 Task: Add Tbj Gourmet Deep South Tomato Jam to the cart.
Action: Mouse moved to (694, 253)
Screenshot: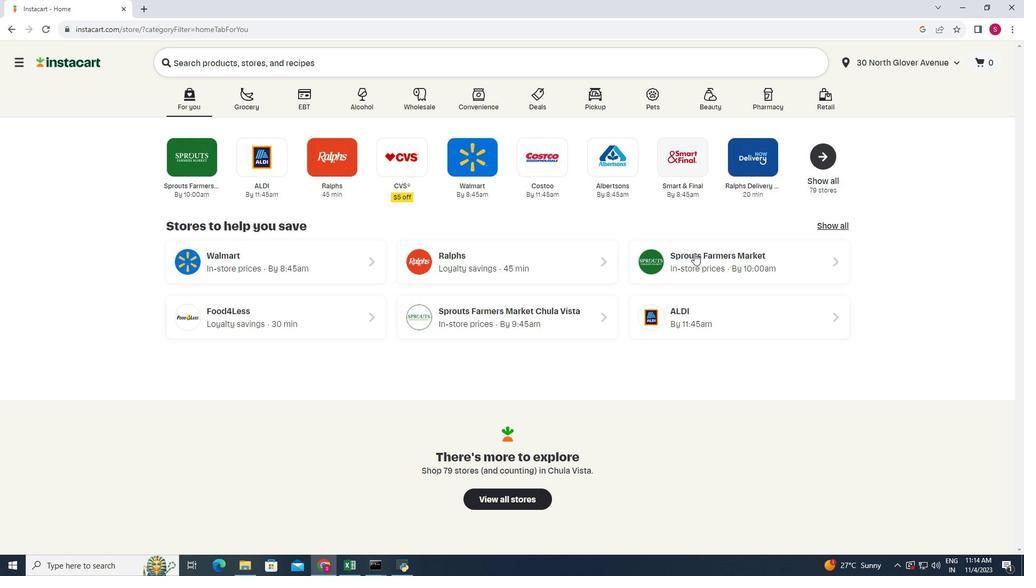 
Action: Mouse pressed left at (694, 253)
Screenshot: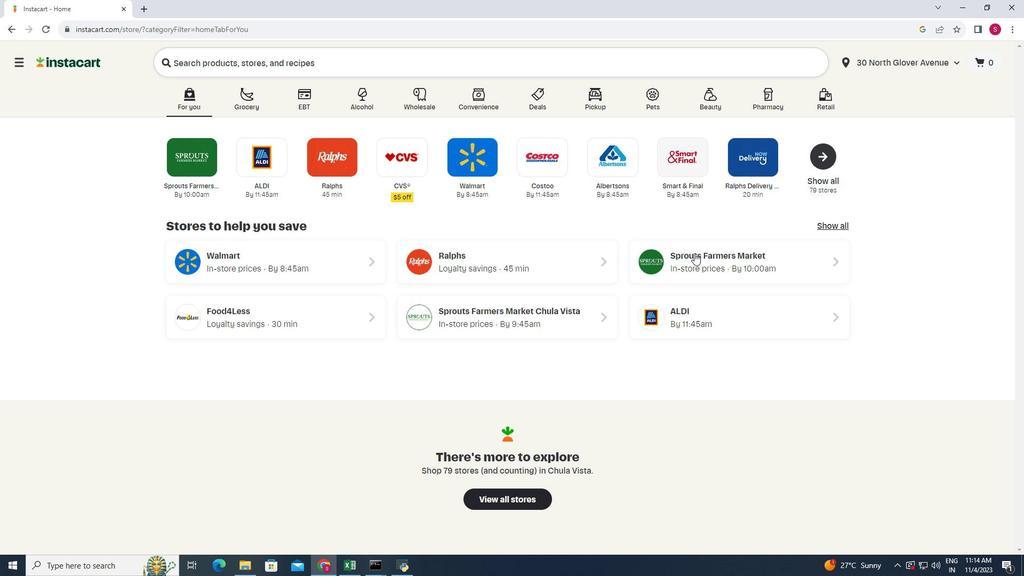 
Action: Mouse moved to (68, 371)
Screenshot: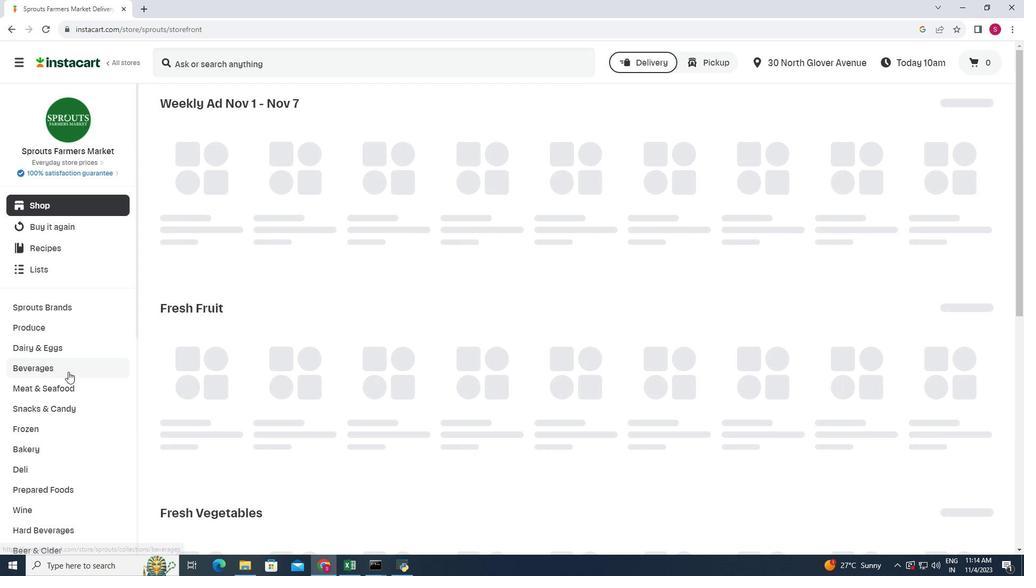 
Action: Mouse scrolled (68, 371) with delta (0, 0)
Screenshot: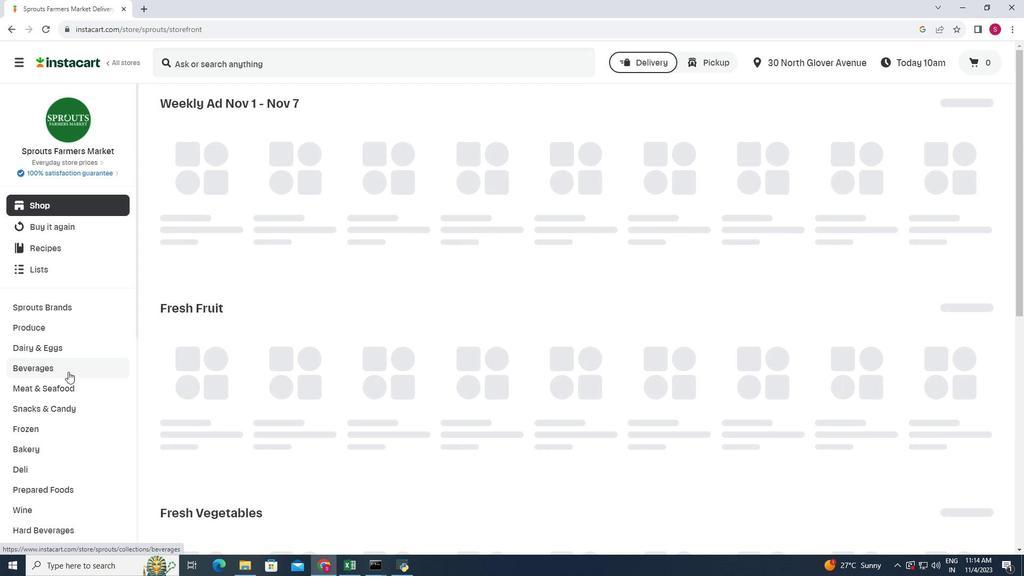 
Action: Mouse moved to (73, 372)
Screenshot: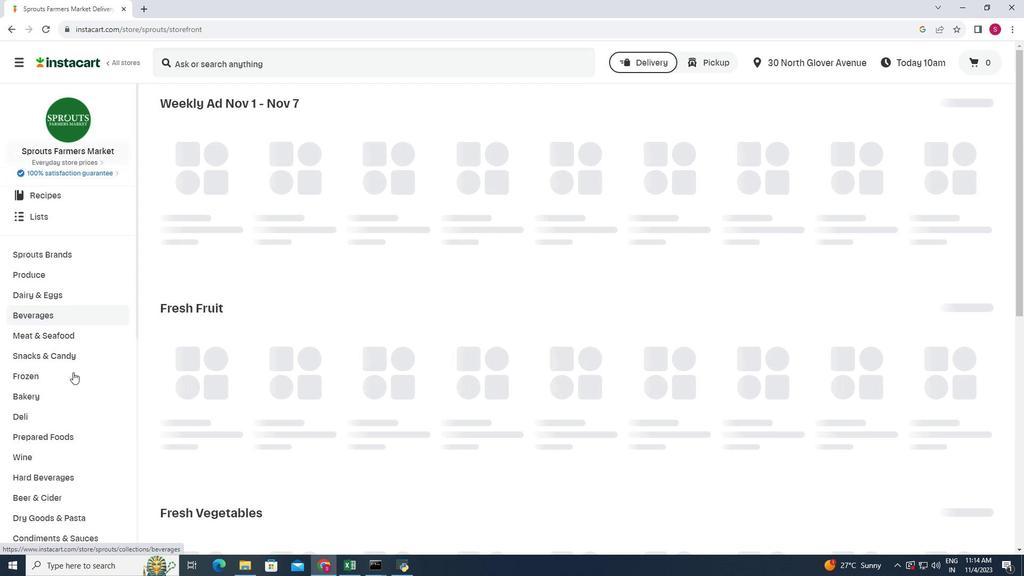 
Action: Mouse scrolled (73, 371) with delta (0, 0)
Screenshot: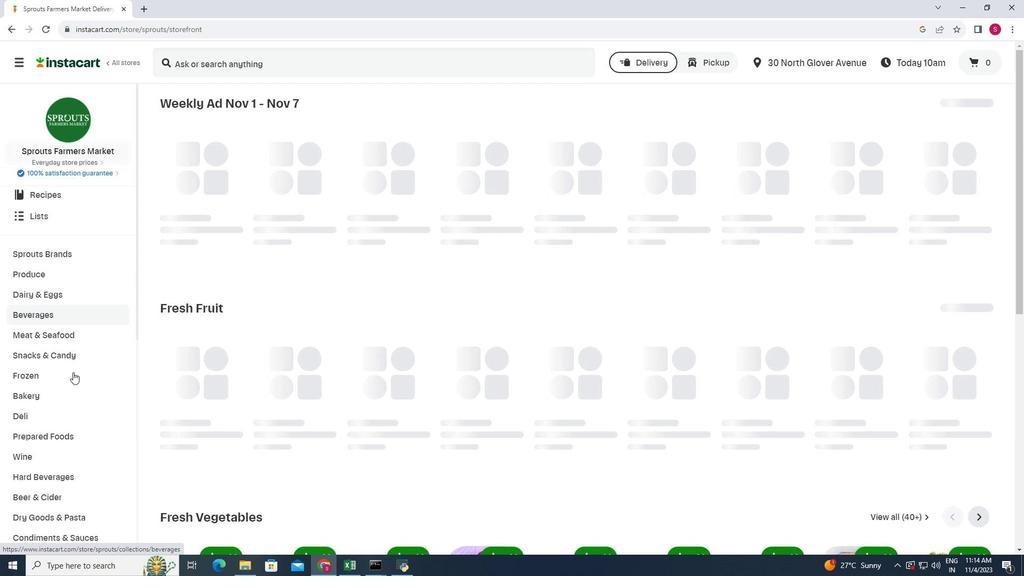 
Action: Mouse moved to (73, 372)
Screenshot: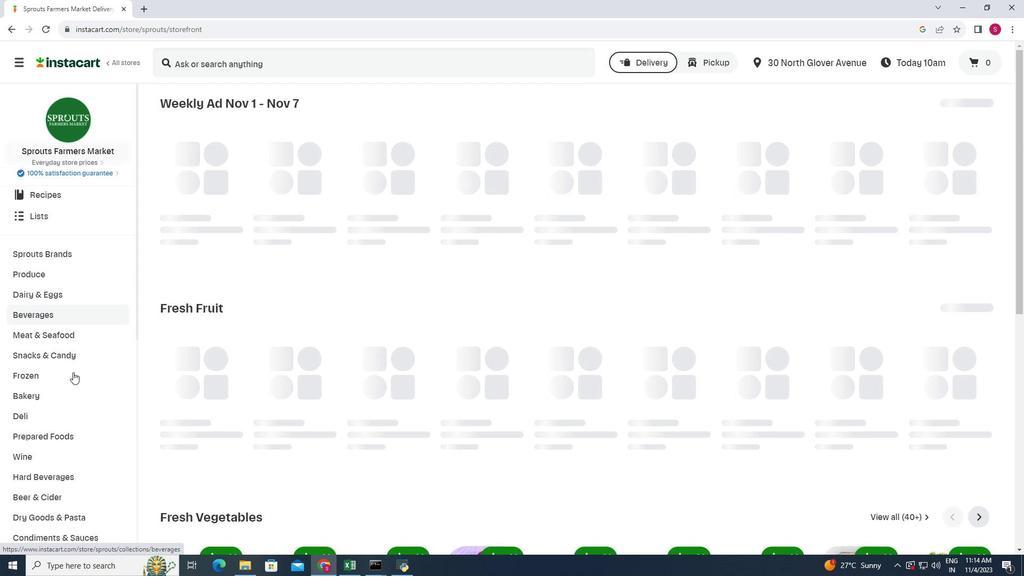 
Action: Mouse scrolled (73, 371) with delta (0, 0)
Screenshot: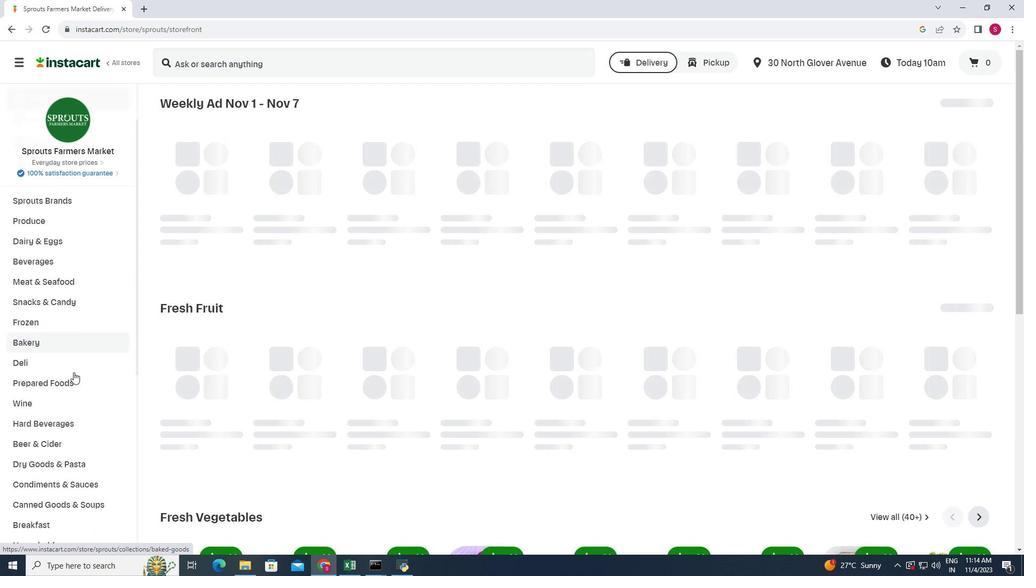 
Action: Mouse moved to (41, 469)
Screenshot: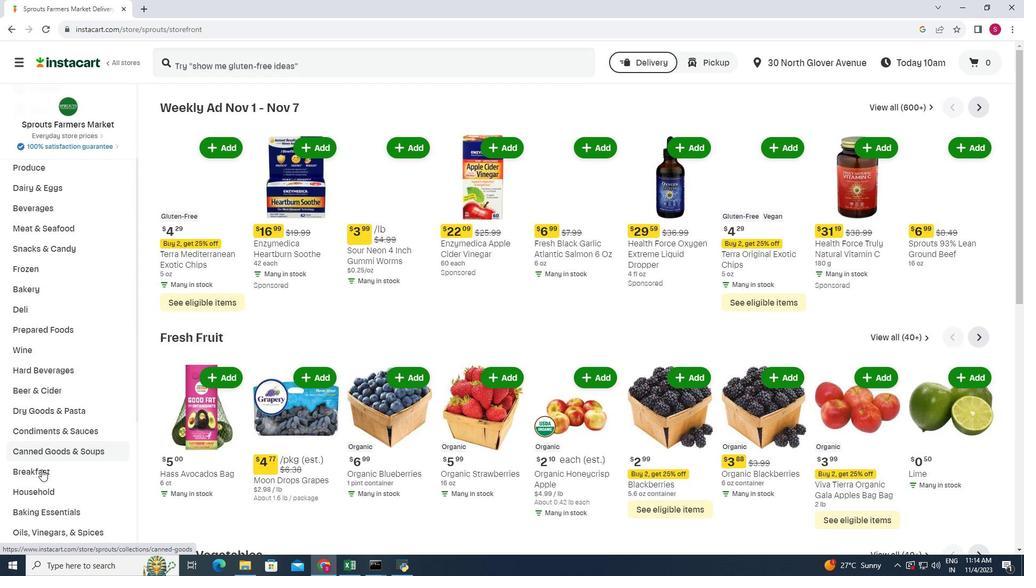 
Action: Mouse pressed left at (41, 469)
Screenshot: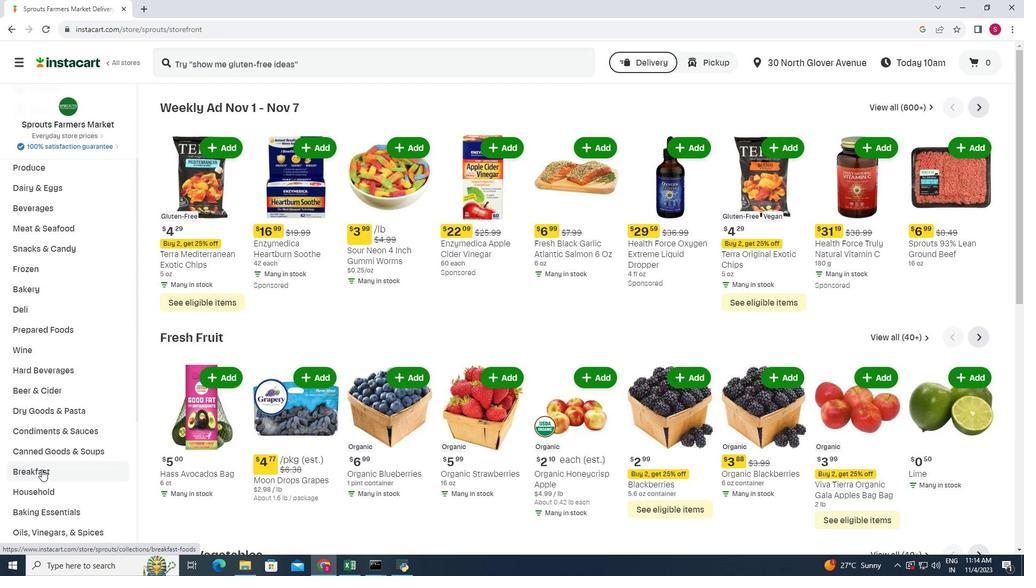 
Action: Mouse moved to (654, 133)
Screenshot: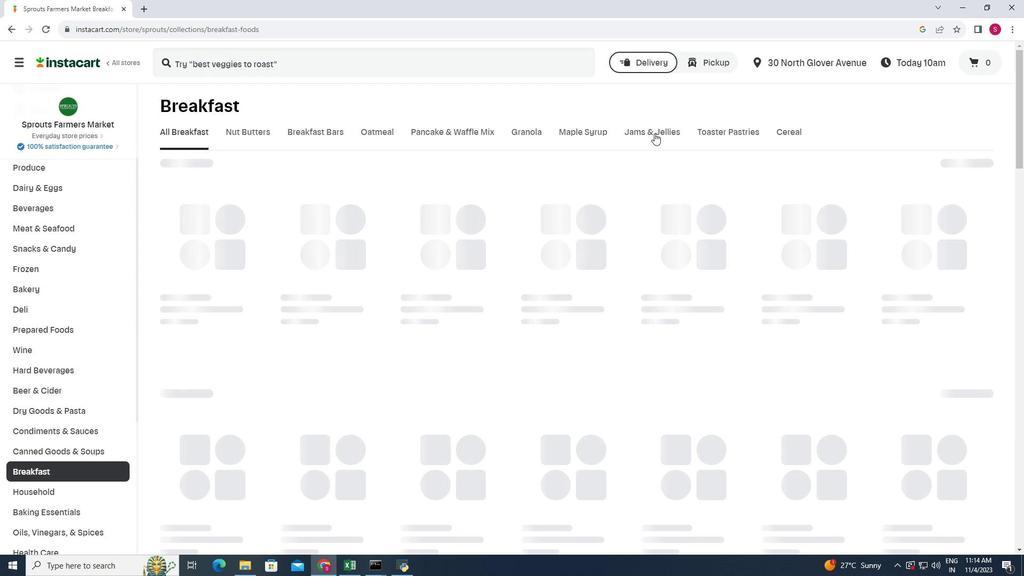 
Action: Mouse pressed left at (654, 133)
Screenshot: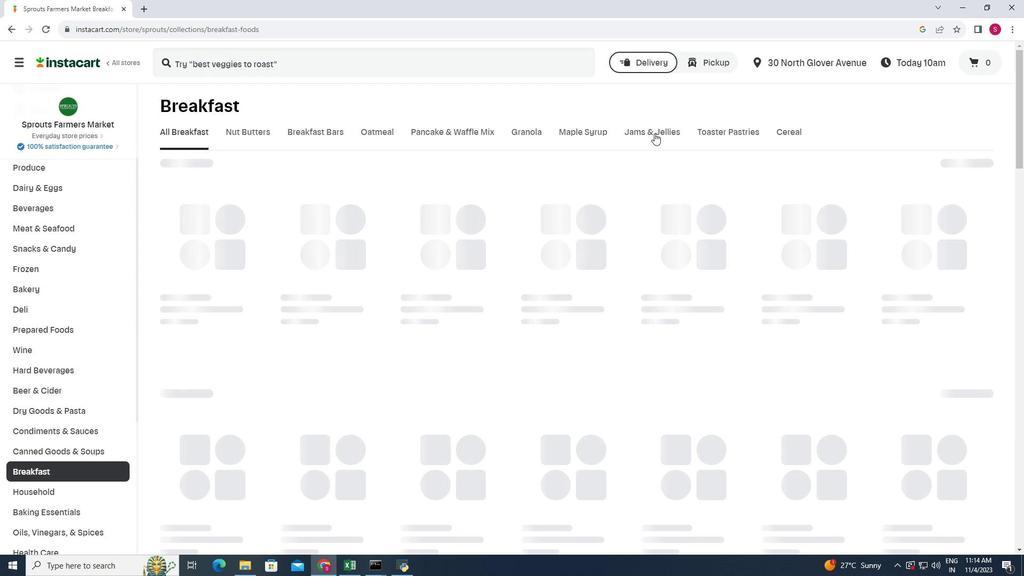 
Action: Mouse moved to (276, 178)
Screenshot: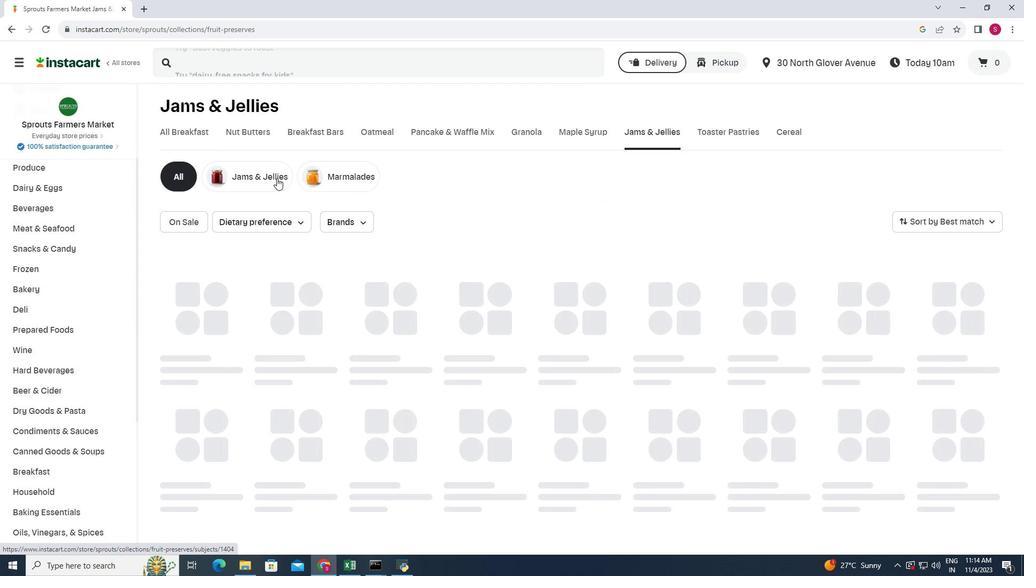 
Action: Mouse pressed left at (276, 178)
Screenshot: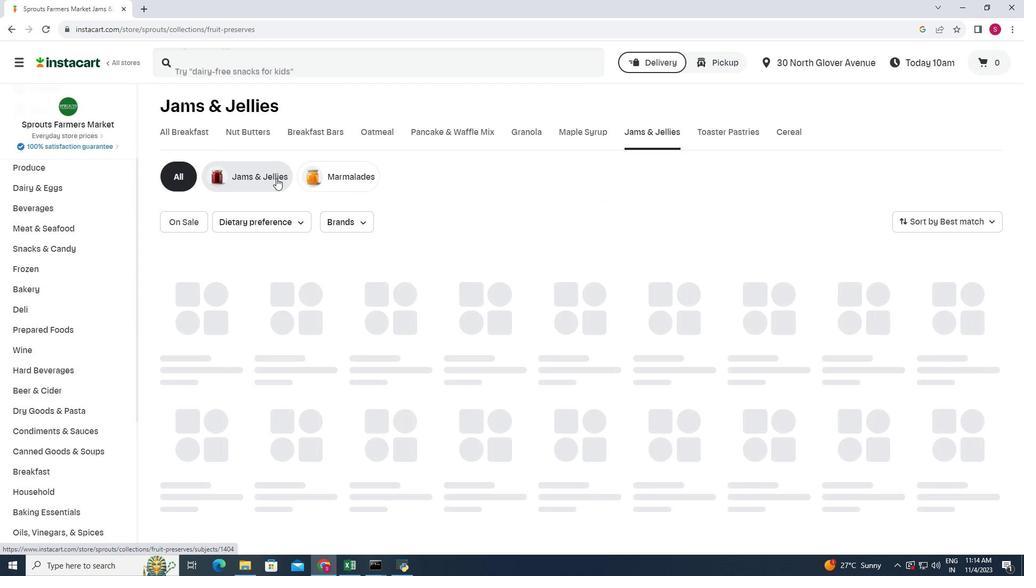 
Action: Mouse moved to (406, 184)
Screenshot: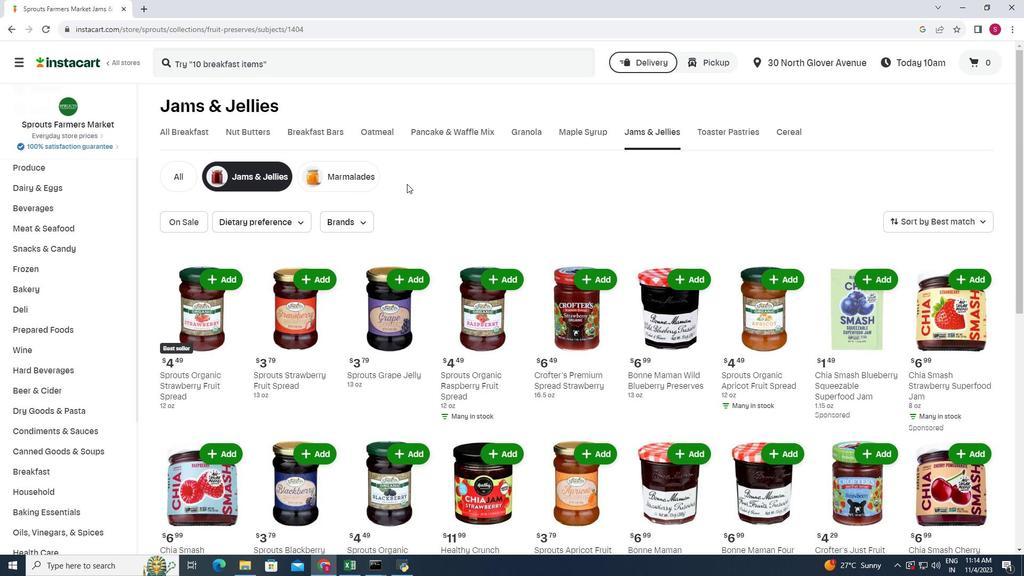 
Action: Mouse scrolled (406, 183) with delta (0, 0)
Screenshot: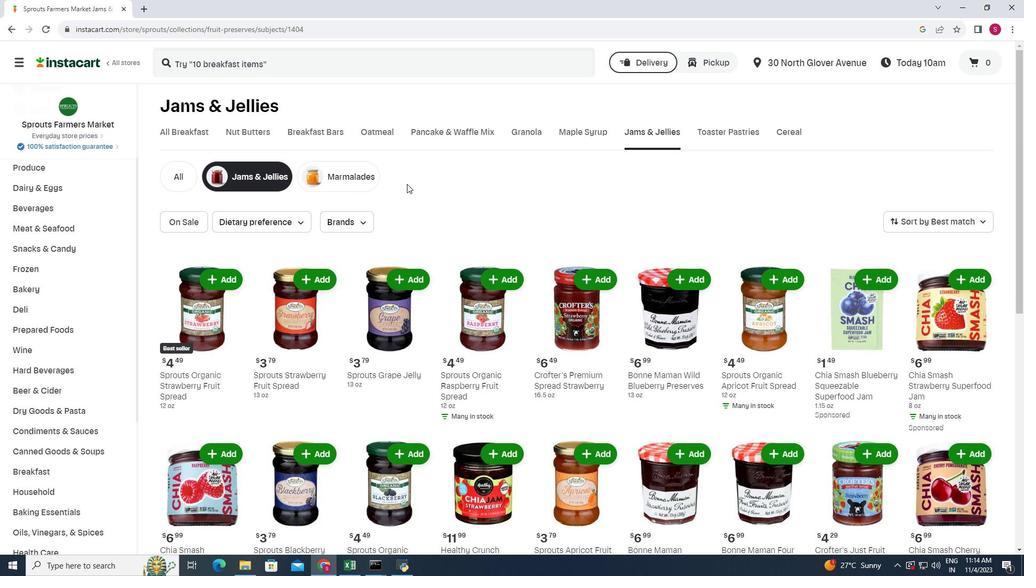 
Action: Mouse scrolled (406, 183) with delta (0, 0)
Screenshot: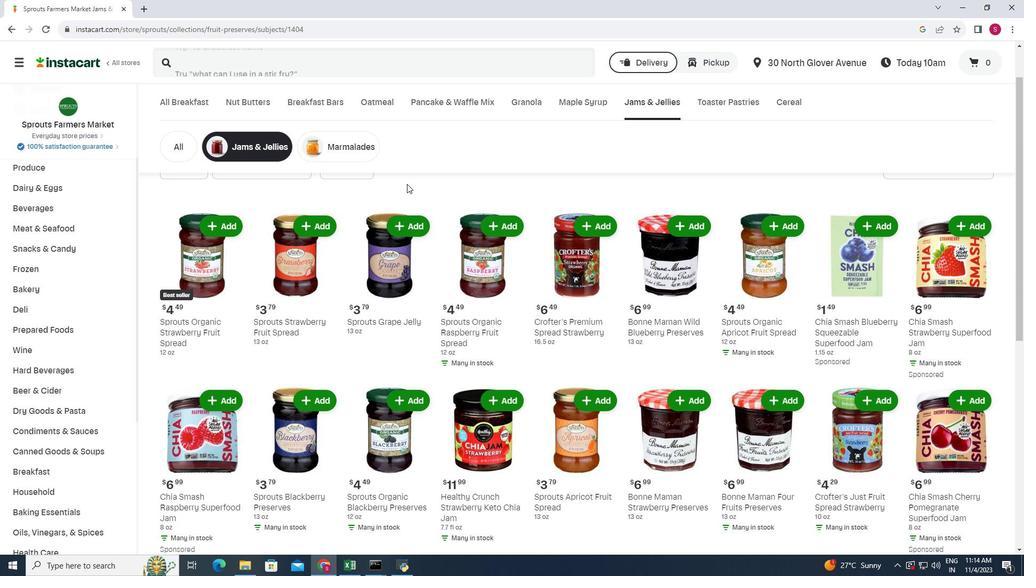
Action: Mouse scrolled (406, 183) with delta (0, 0)
Screenshot: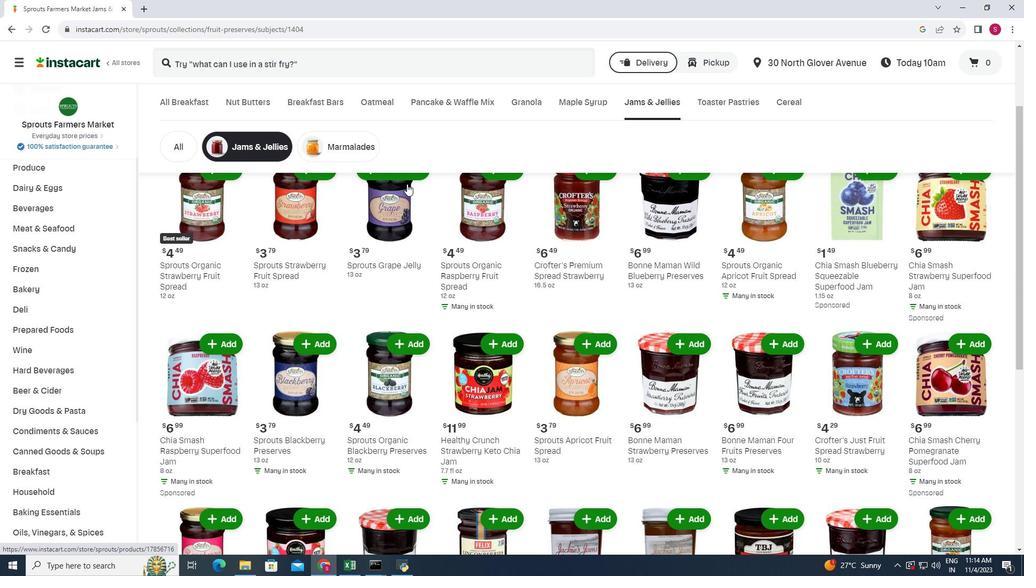 
Action: Mouse scrolled (406, 183) with delta (0, 0)
Screenshot: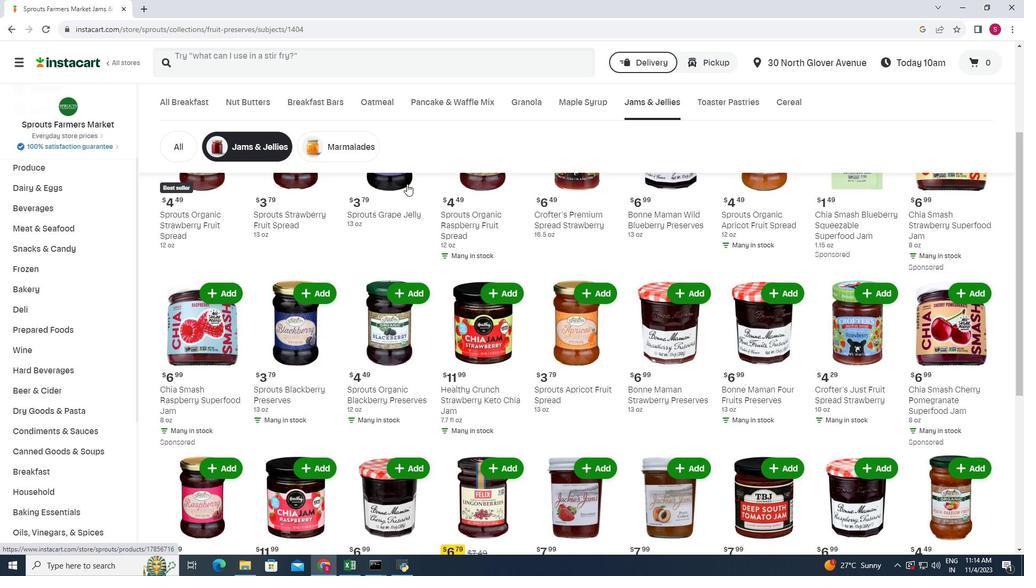 
Action: Mouse scrolled (406, 183) with delta (0, 0)
Screenshot: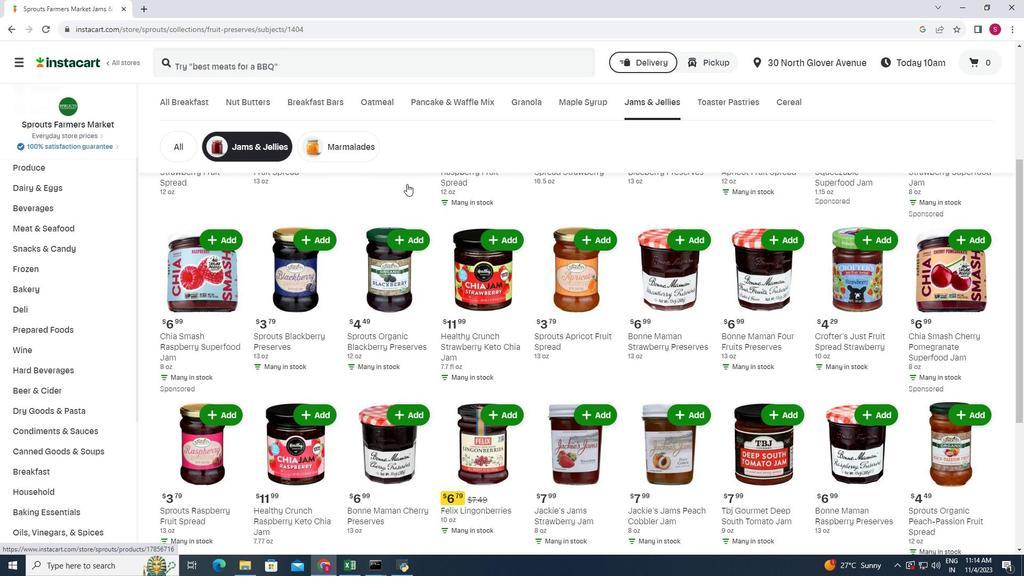 
Action: Mouse scrolled (406, 183) with delta (0, 0)
Screenshot: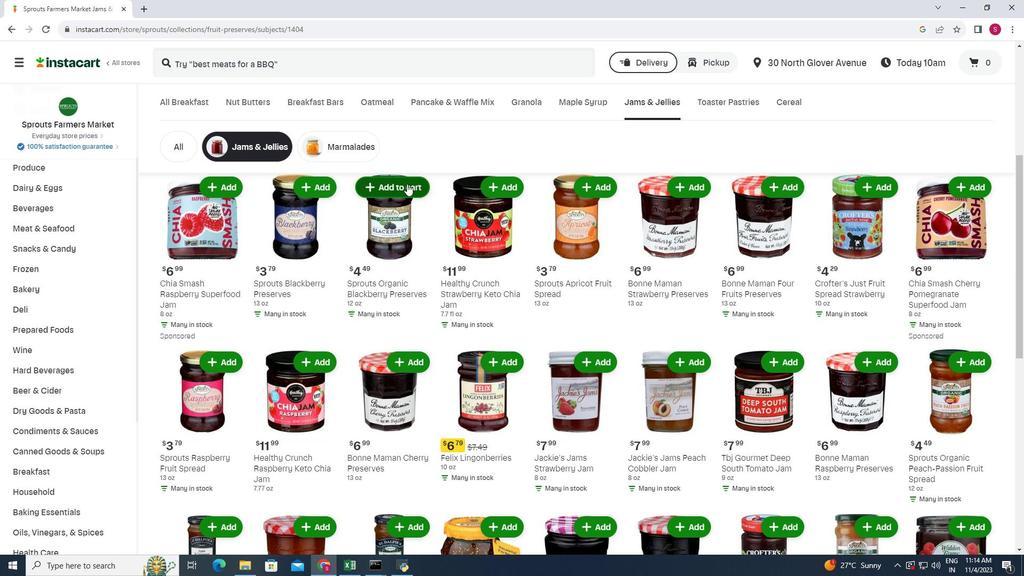 
Action: Mouse scrolled (406, 183) with delta (0, 0)
Screenshot: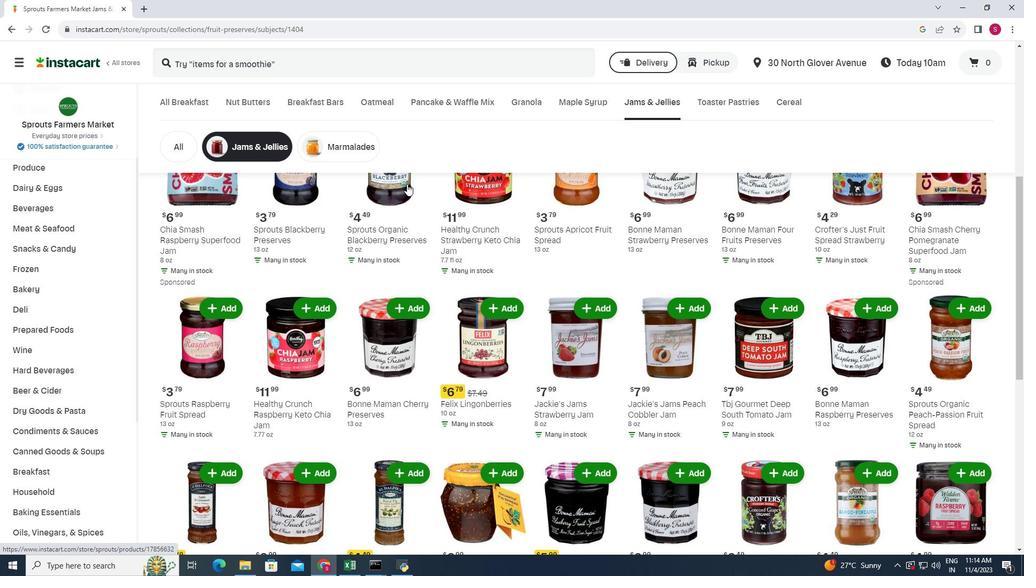 
Action: Mouse moved to (784, 252)
Screenshot: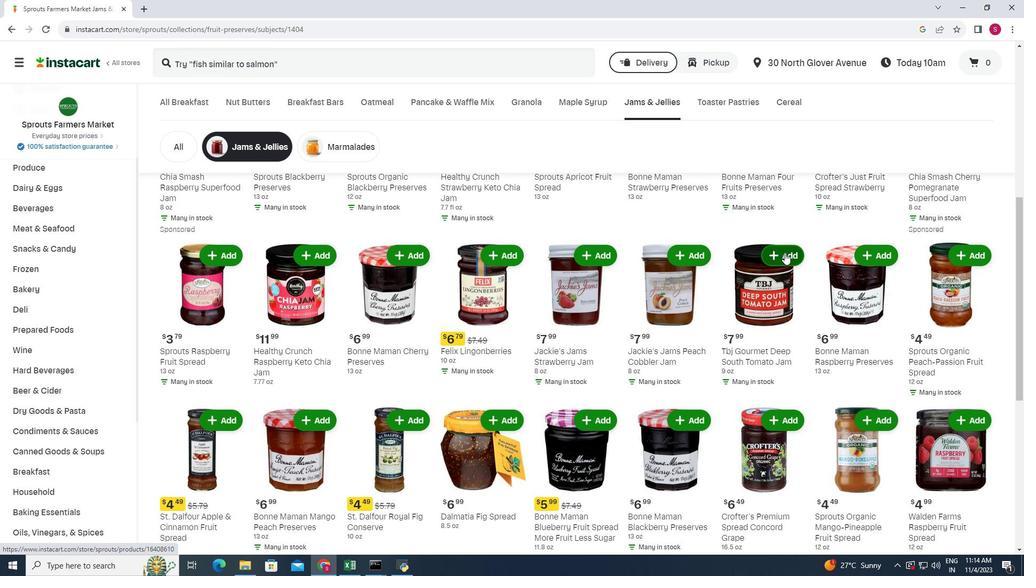 
Action: Mouse pressed left at (784, 252)
Screenshot: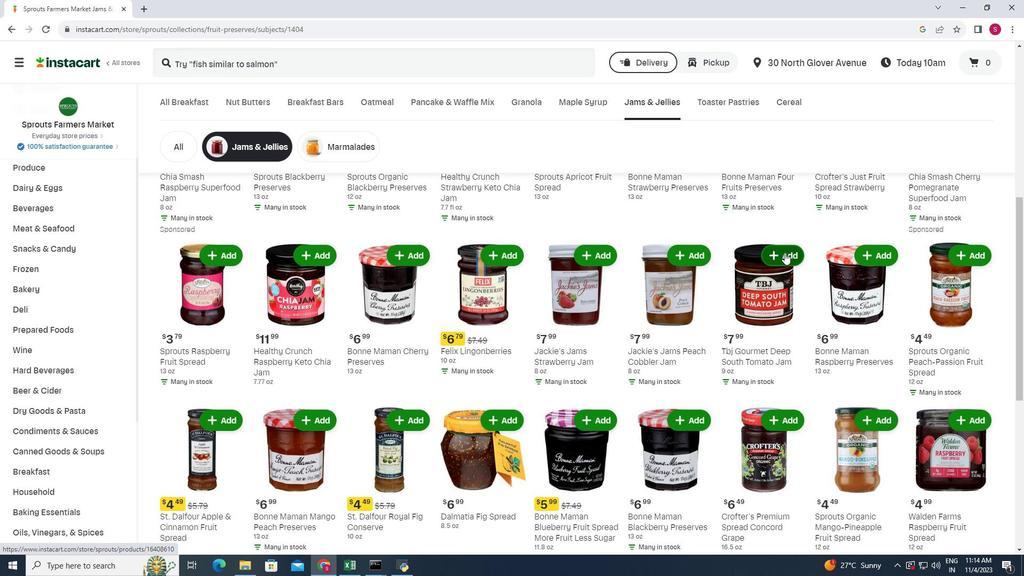 
Action: Mouse moved to (788, 232)
Screenshot: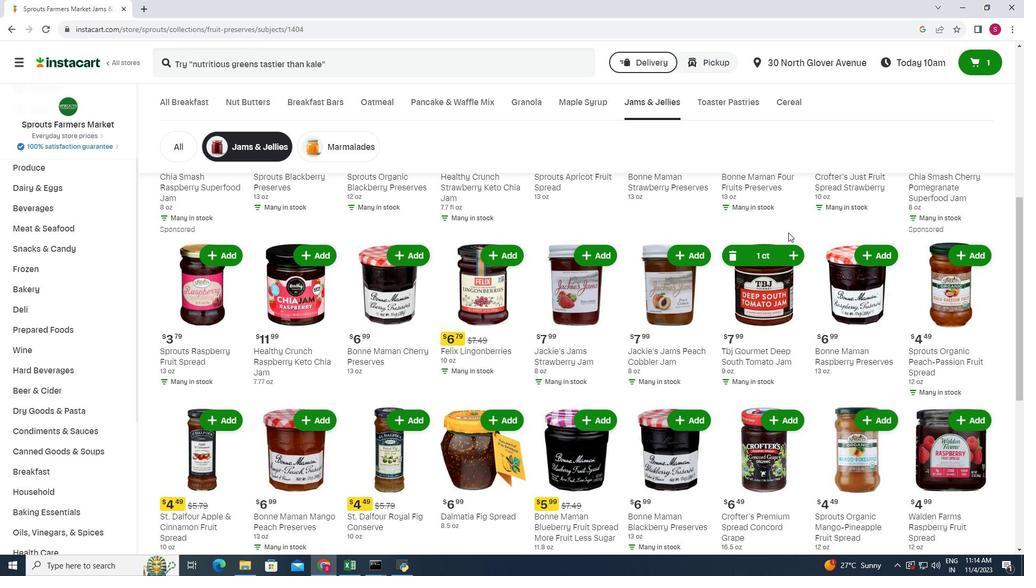 
